 Task: Create a due date automation trigger when advanced on, 2 working days after a card is due add dates due in 1 days at 11:00 AM.
Action: Mouse moved to (1000, 74)
Screenshot: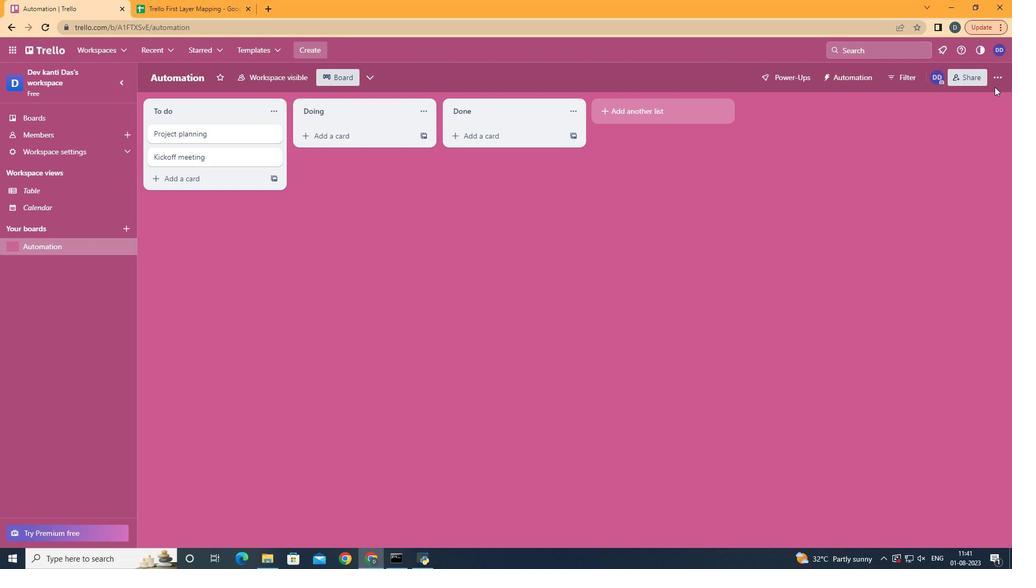 
Action: Mouse pressed left at (1000, 74)
Screenshot: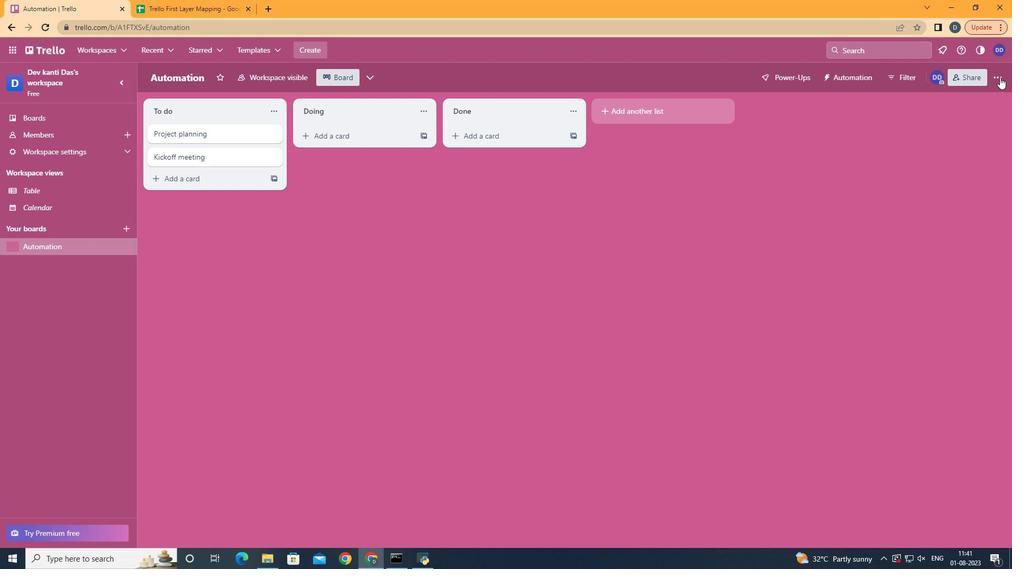 
Action: Mouse moved to (941, 218)
Screenshot: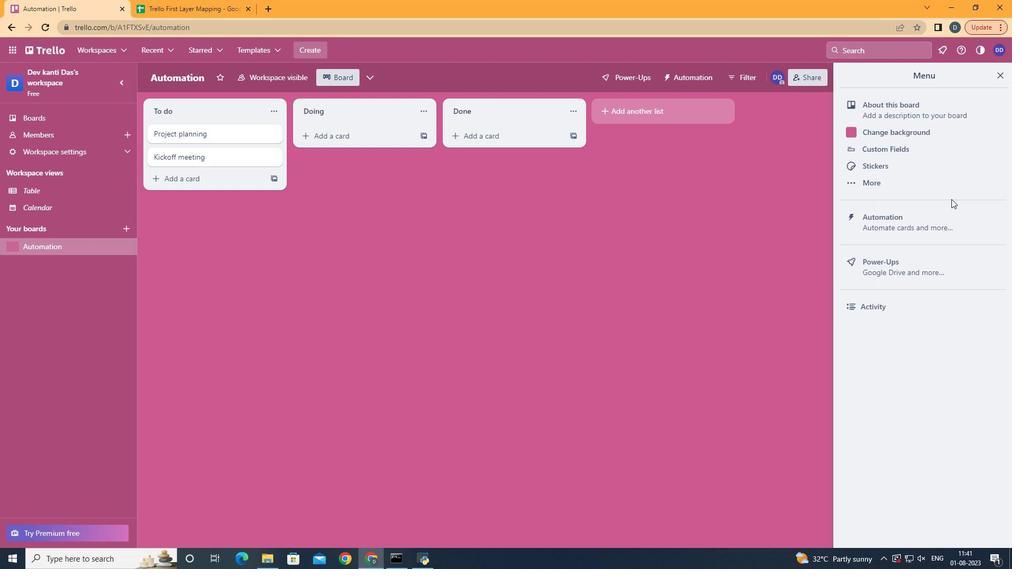 
Action: Mouse pressed left at (941, 218)
Screenshot: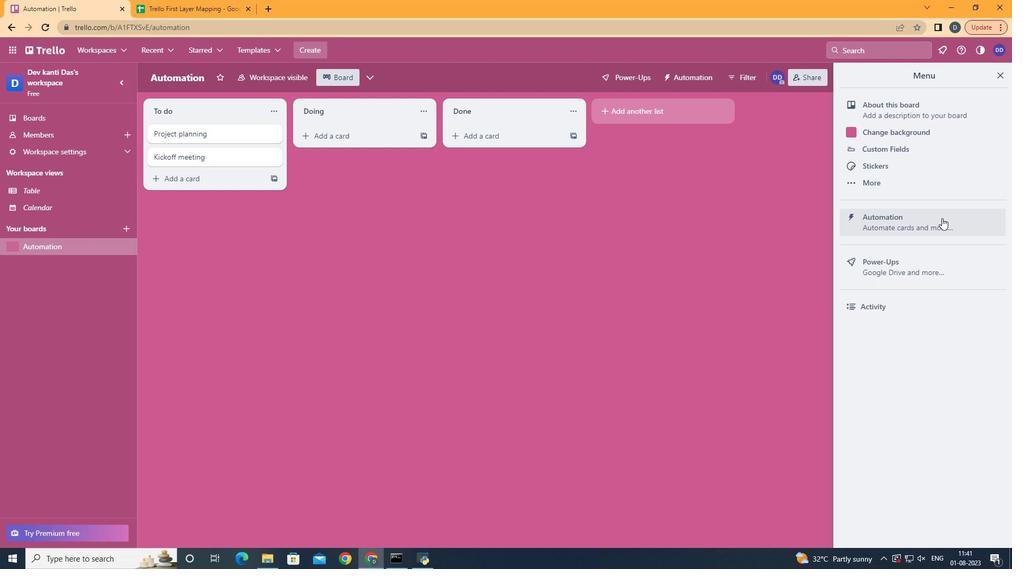 
Action: Mouse moved to (221, 209)
Screenshot: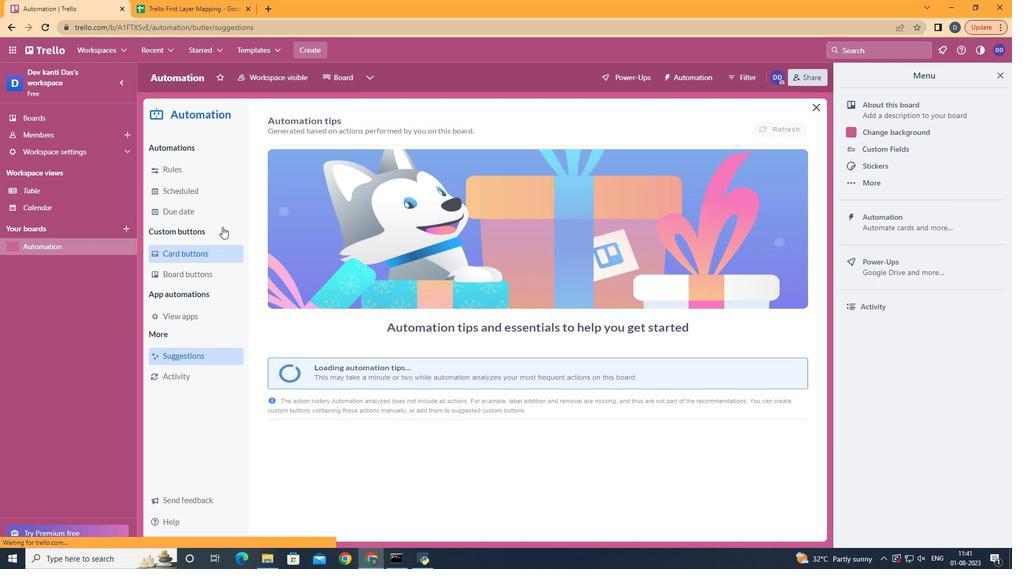 
Action: Mouse pressed left at (221, 209)
Screenshot: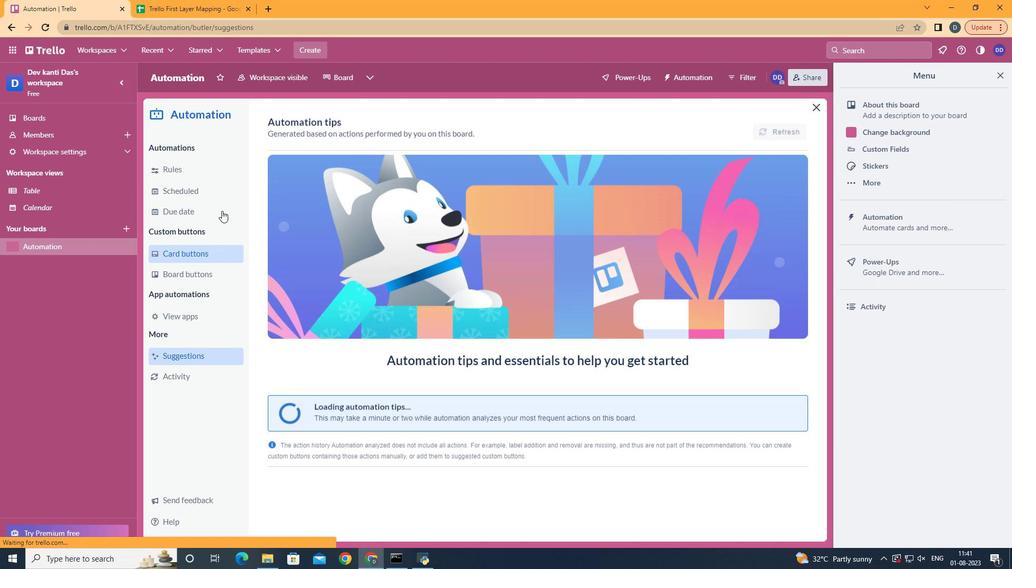 
Action: Mouse moved to (759, 120)
Screenshot: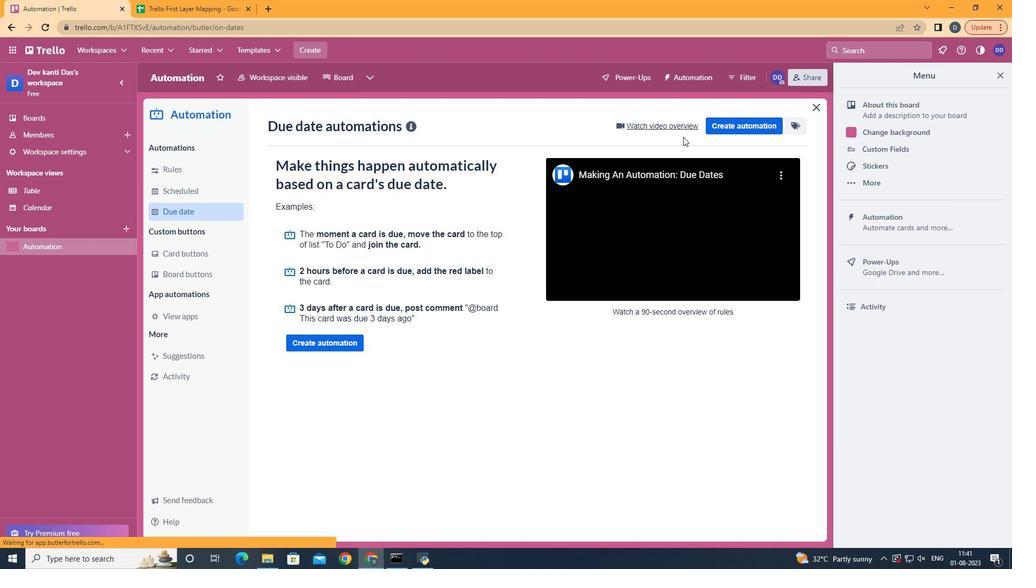
Action: Mouse pressed left at (759, 120)
Screenshot: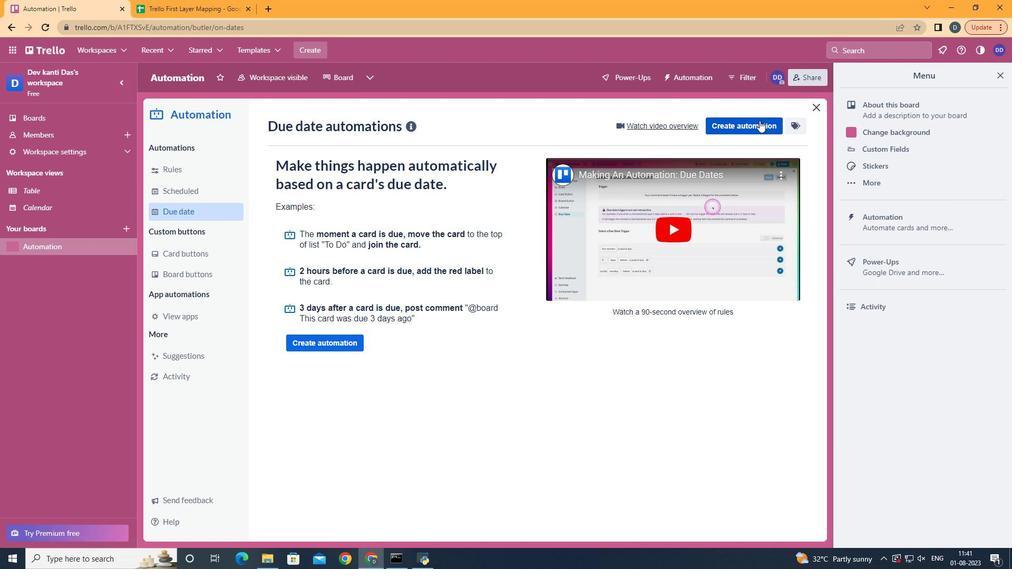 
Action: Mouse moved to (595, 233)
Screenshot: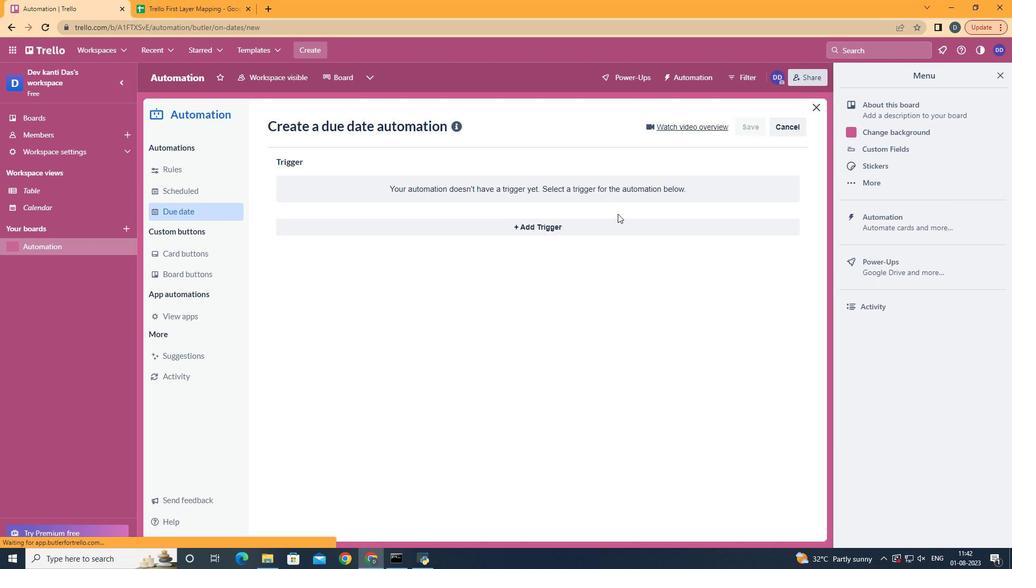 
Action: Mouse pressed left at (595, 233)
Screenshot: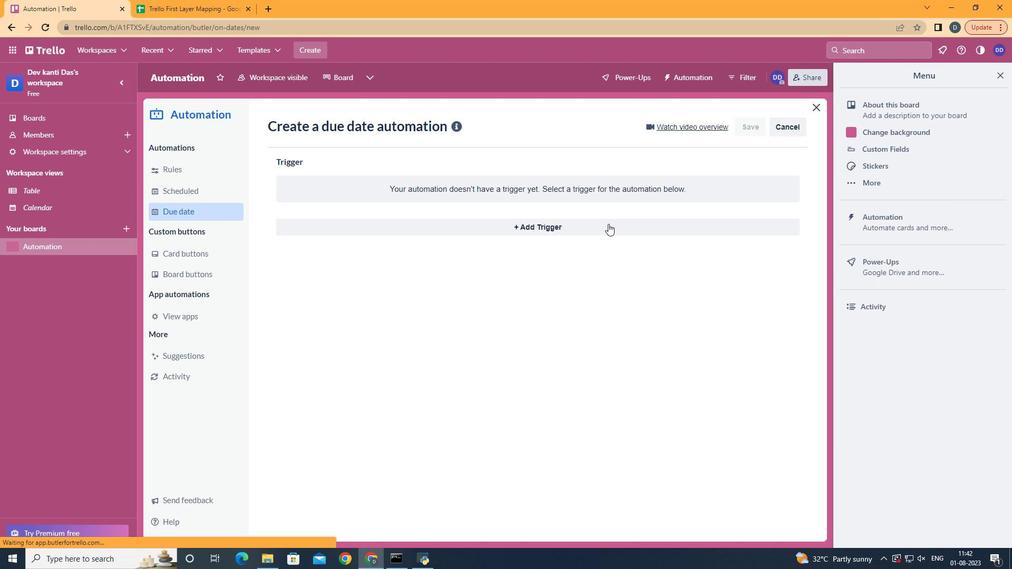 
Action: Mouse moved to (341, 426)
Screenshot: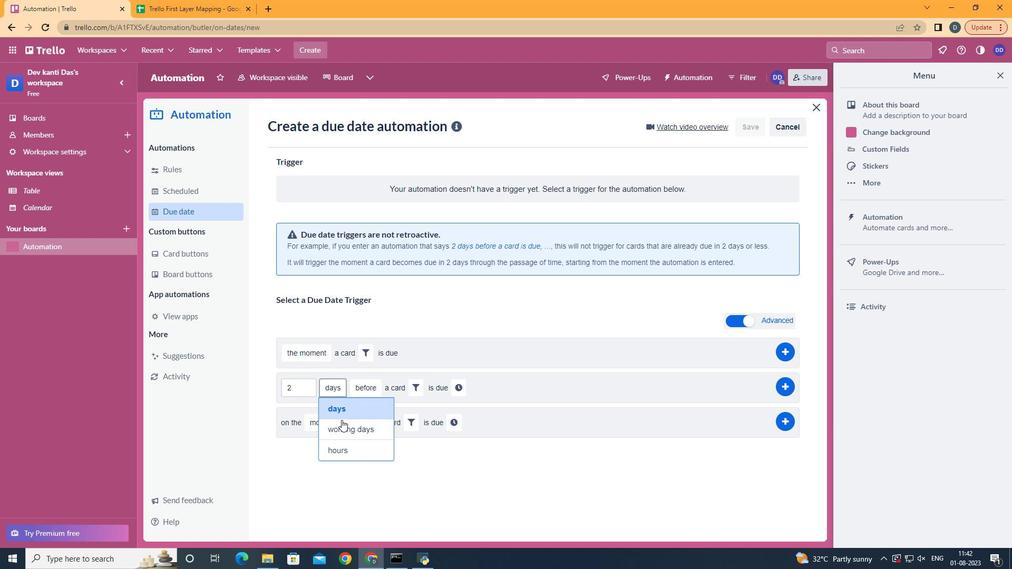 
Action: Mouse pressed left at (341, 426)
Screenshot: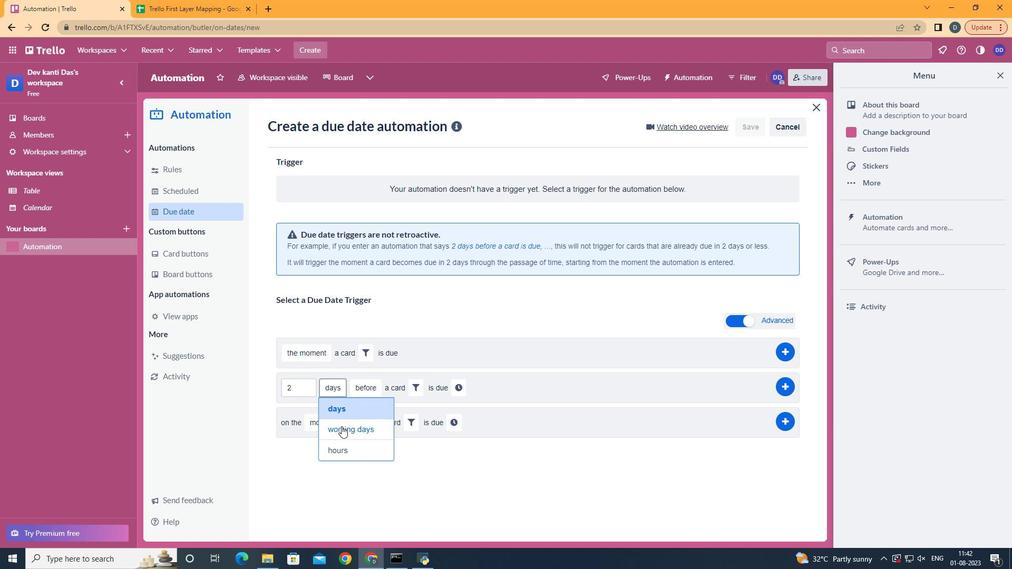 
Action: Mouse moved to (394, 437)
Screenshot: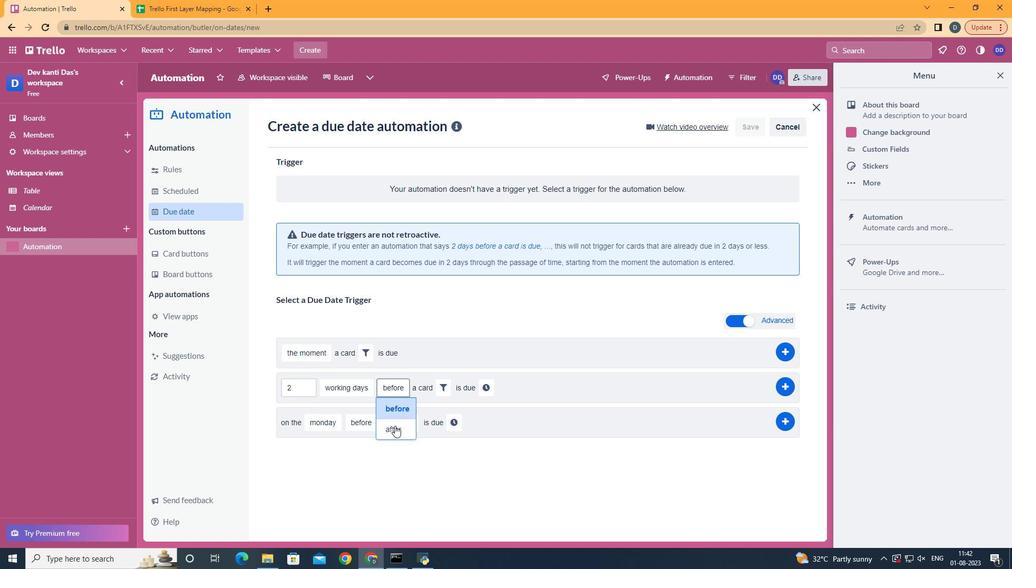 
Action: Mouse pressed left at (394, 437)
Screenshot: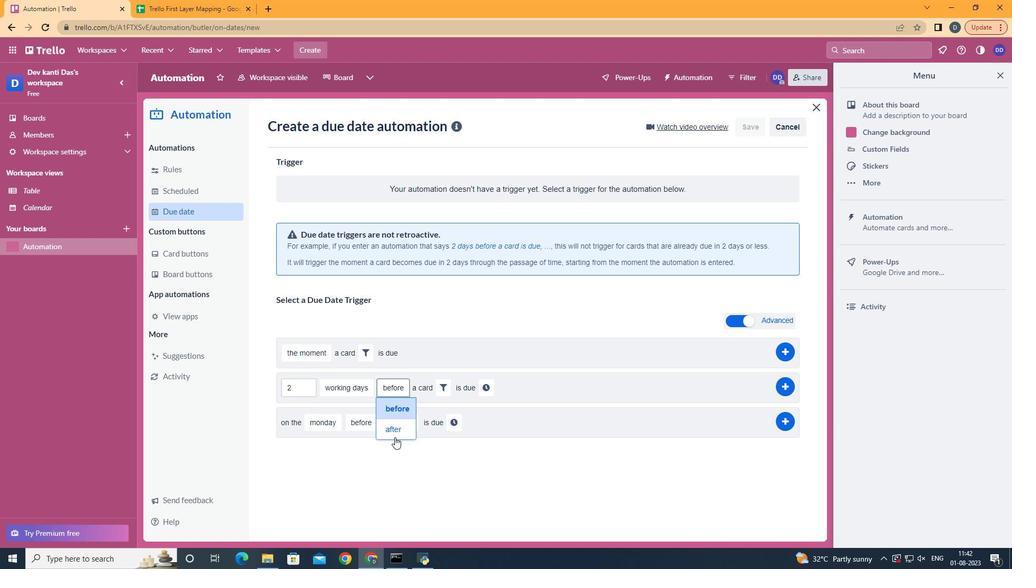 
Action: Mouse moved to (440, 392)
Screenshot: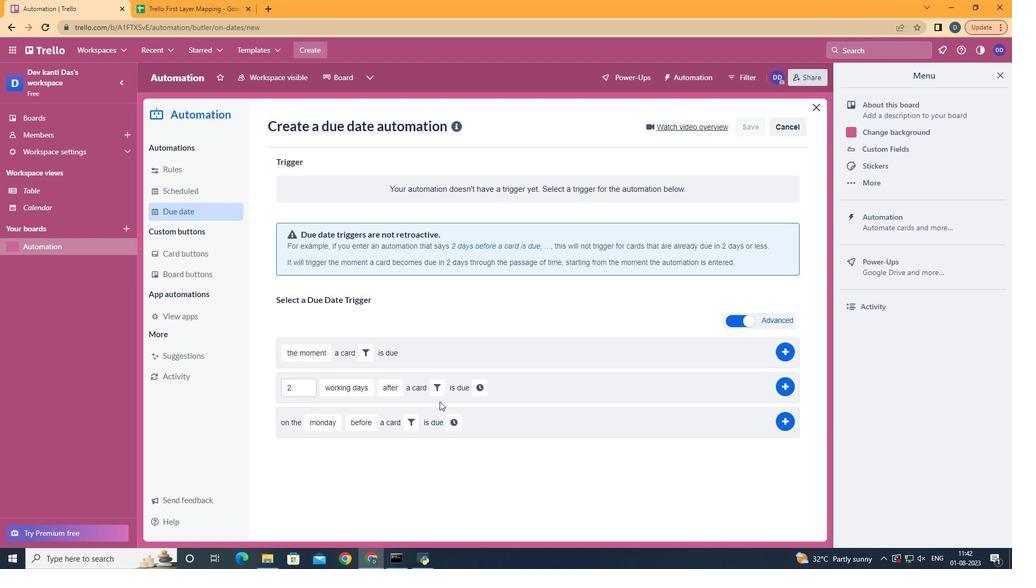 
Action: Mouse pressed left at (440, 392)
Screenshot: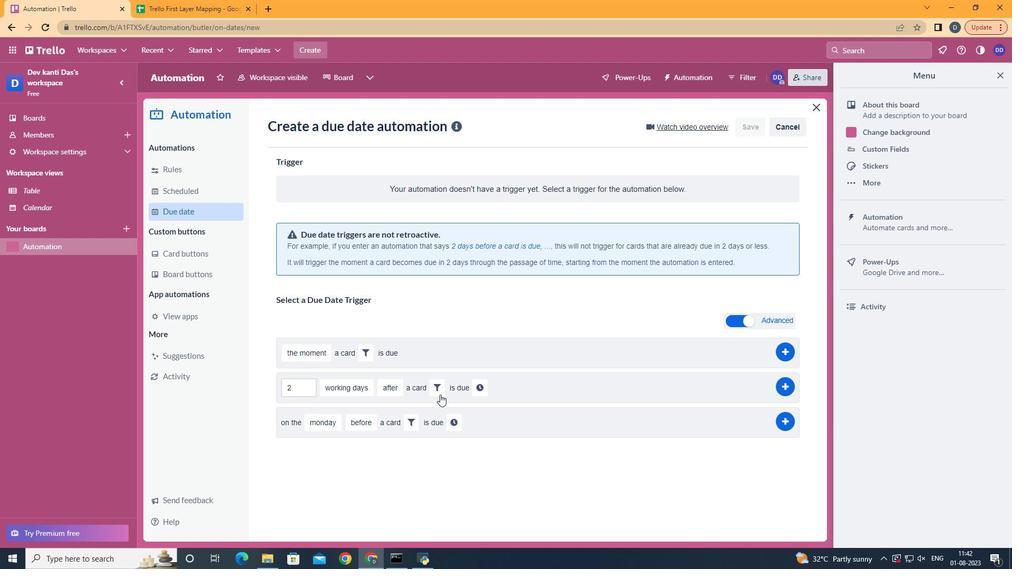 
Action: Mouse moved to (486, 426)
Screenshot: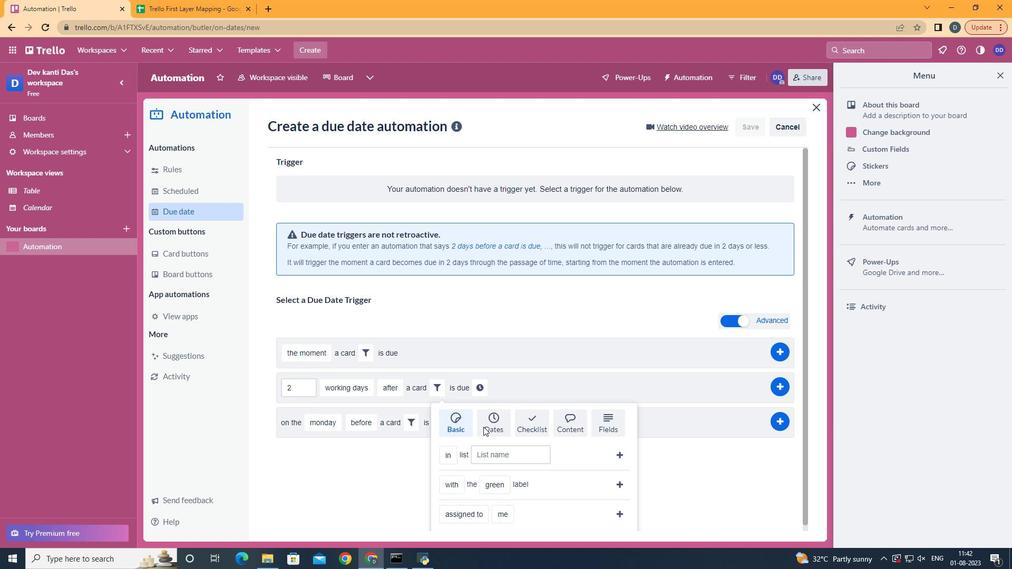 
Action: Mouse pressed left at (486, 426)
Screenshot: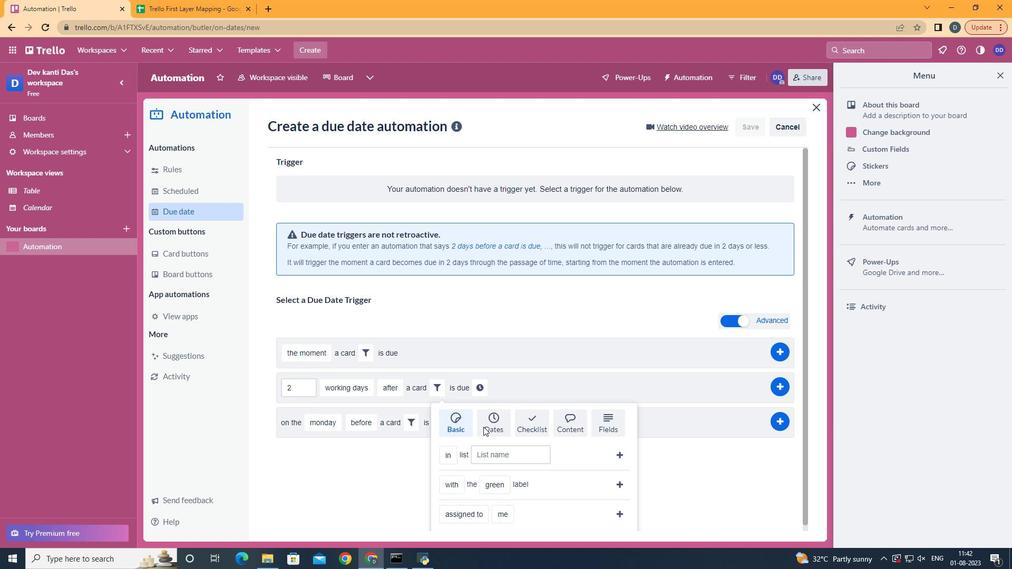 
Action: Mouse scrolled (486, 426) with delta (0, 0)
Screenshot: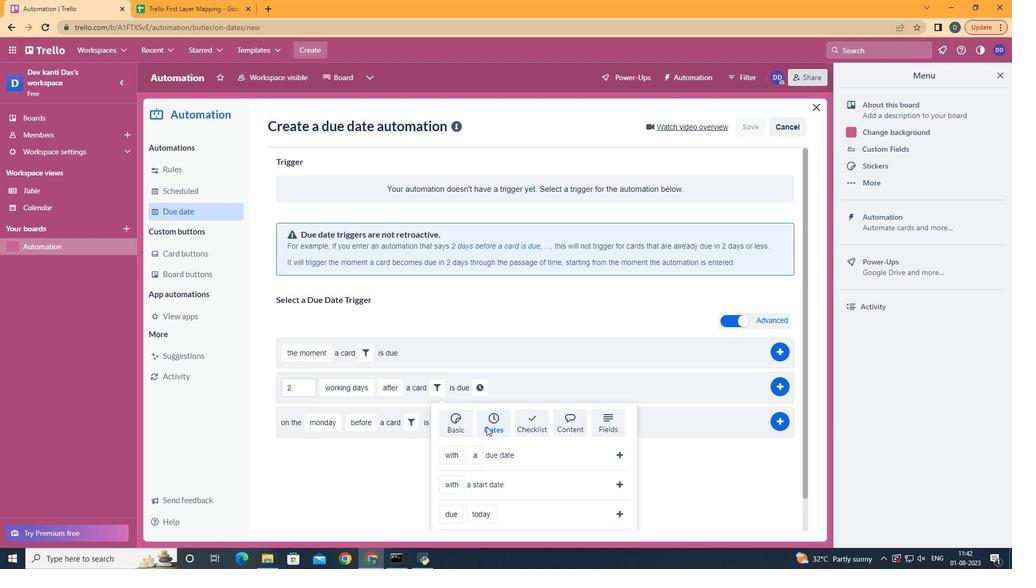 
Action: Mouse scrolled (486, 426) with delta (0, 0)
Screenshot: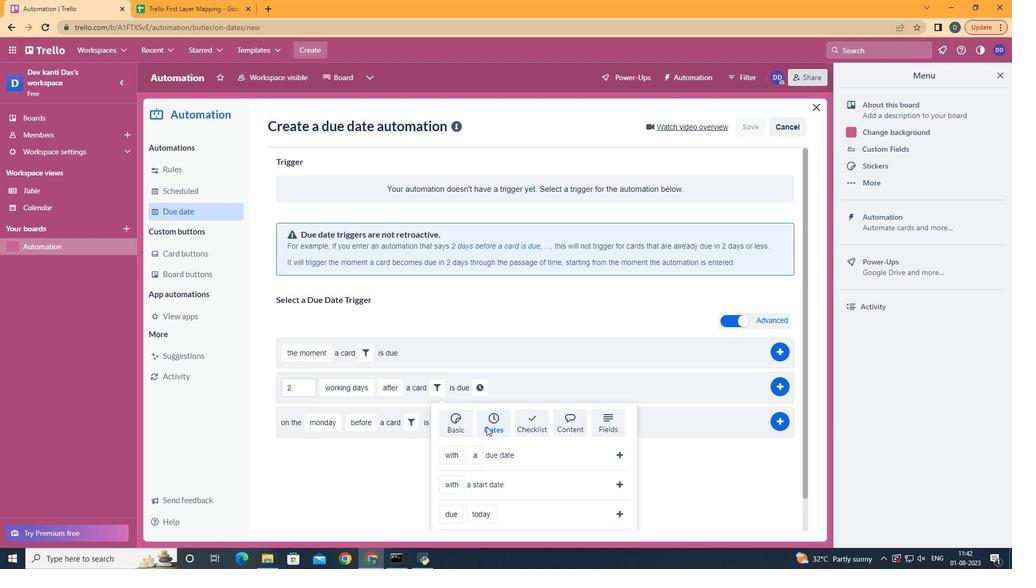 
Action: Mouse scrolled (486, 426) with delta (0, 0)
Screenshot: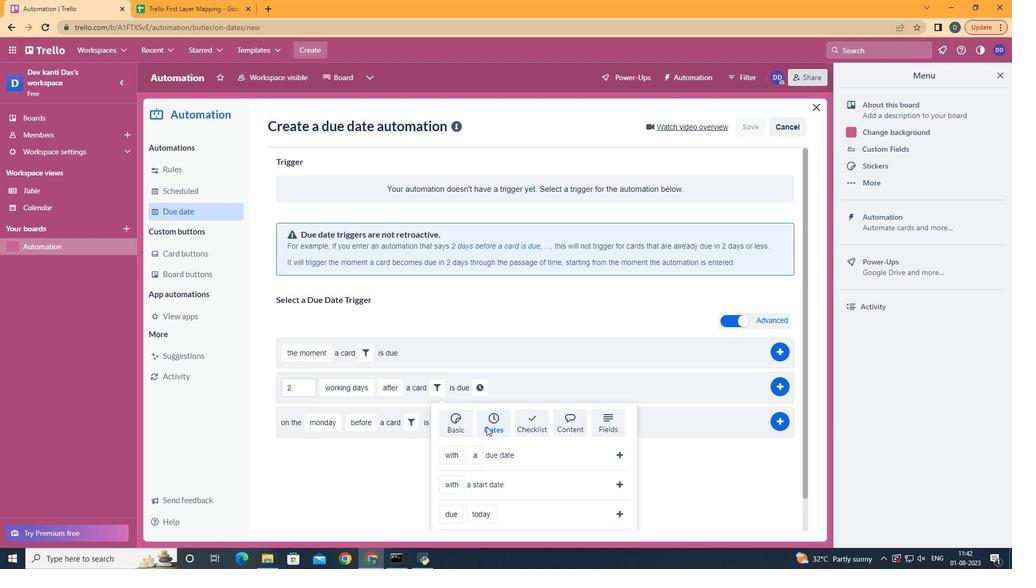 
Action: Mouse scrolled (486, 426) with delta (0, 0)
Screenshot: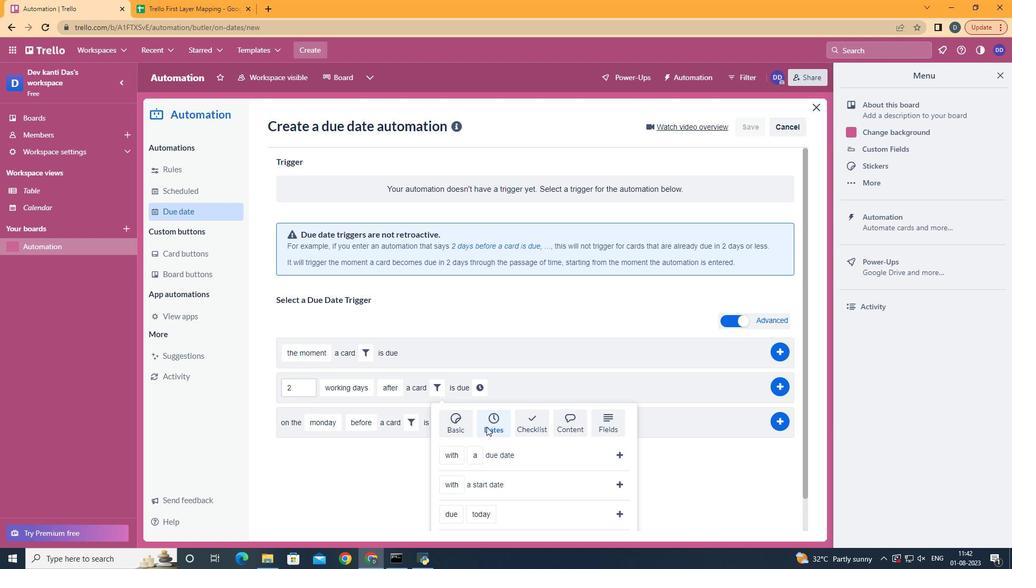 
Action: Mouse scrolled (486, 426) with delta (0, 0)
Screenshot: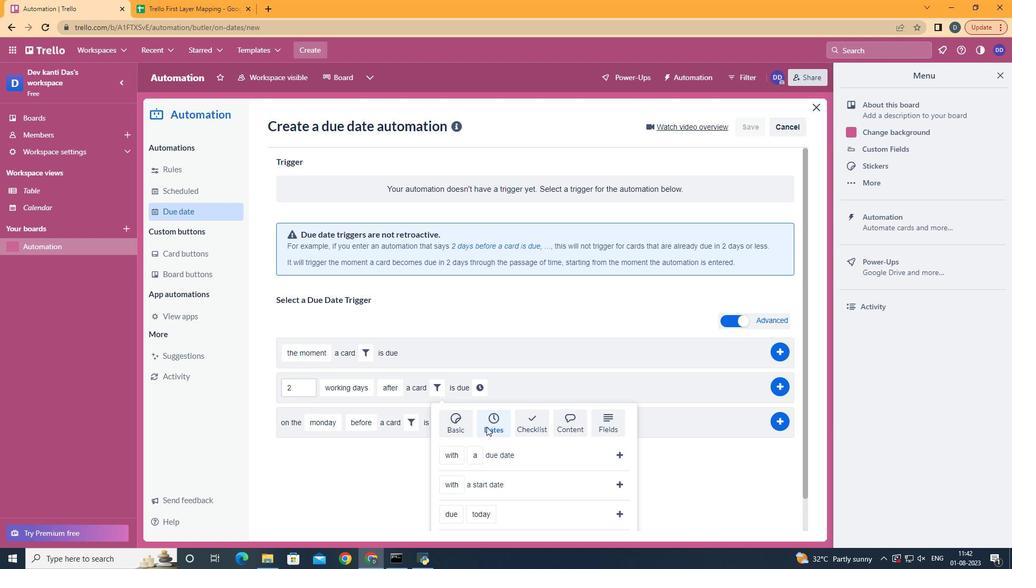 
Action: Mouse moved to (461, 461)
Screenshot: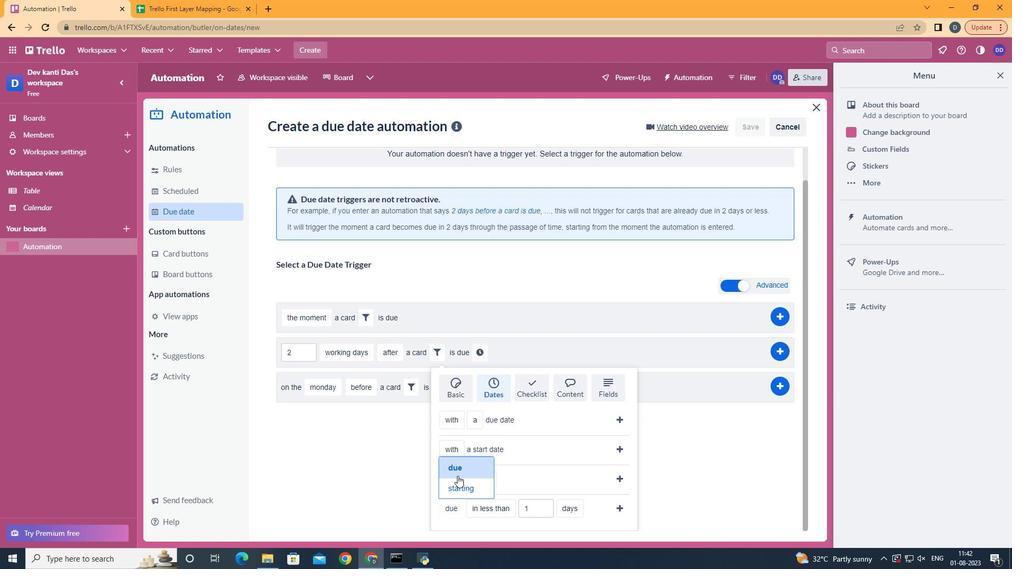 
Action: Mouse pressed left at (461, 461)
Screenshot: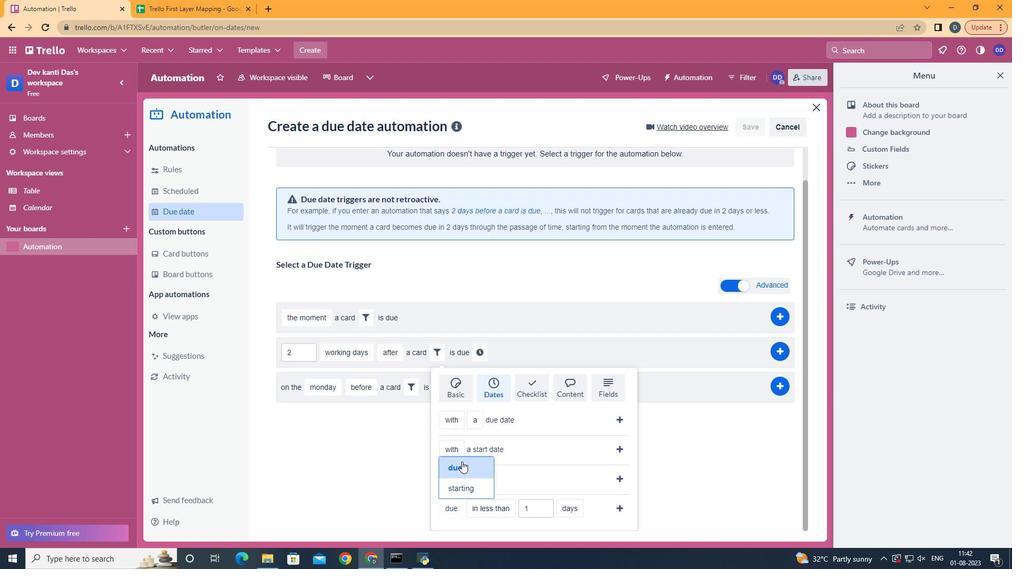 
Action: Mouse moved to (502, 466)
Screenshot: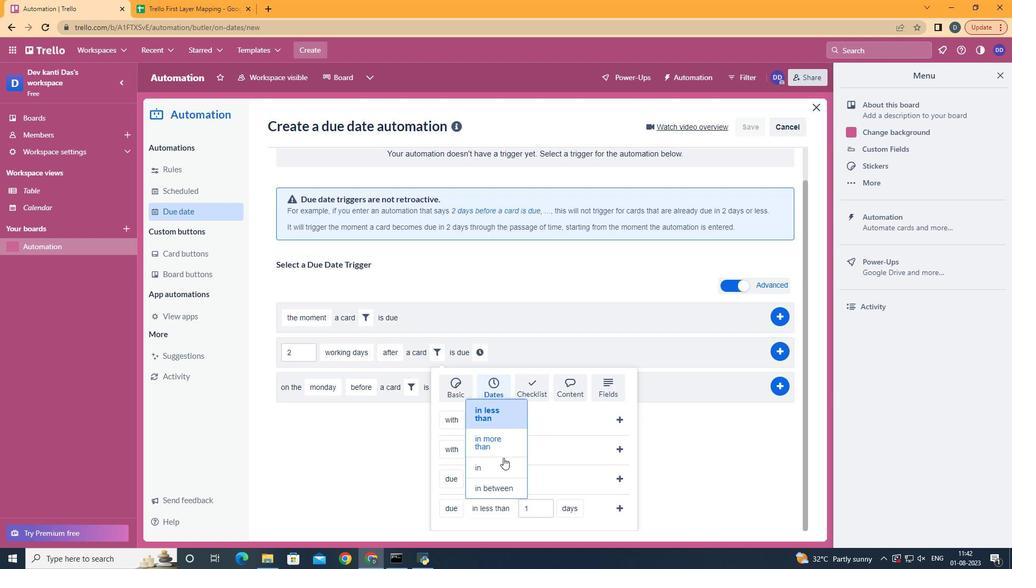 
Action: Mouse pressed left at (502, 466)
Screenshot: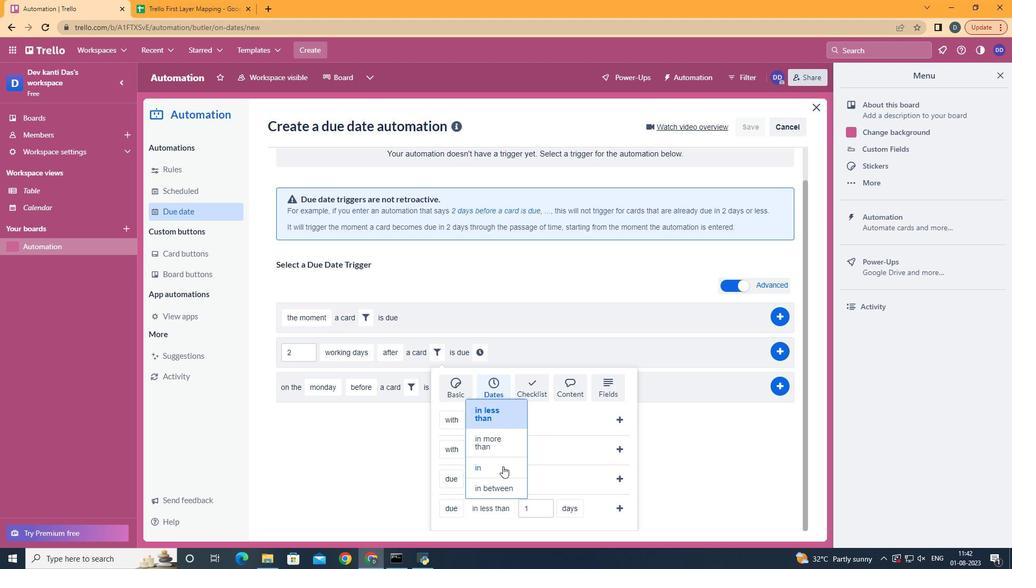 
Action: Mouse moved to (555, 471)
Screenshot: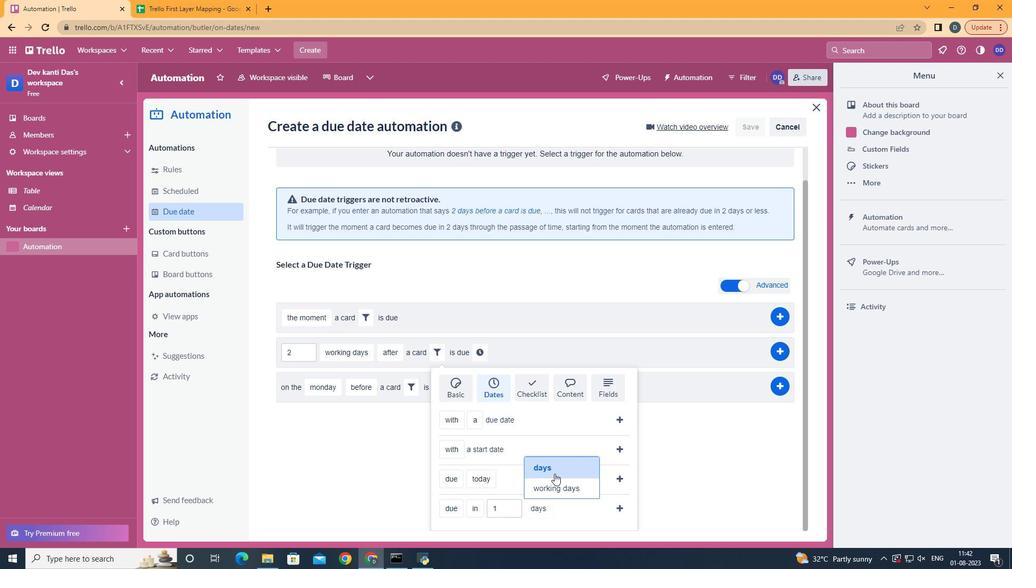 
Action: Mouse pressed left at (555, 471)
Screenshot: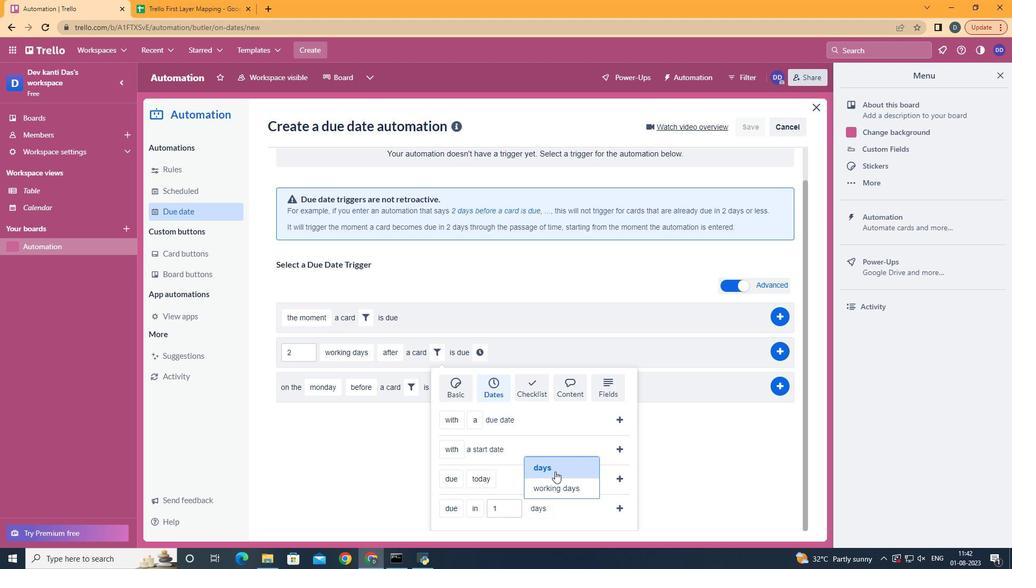 
Action: Mouse moved to (618, 506)
Screenshot: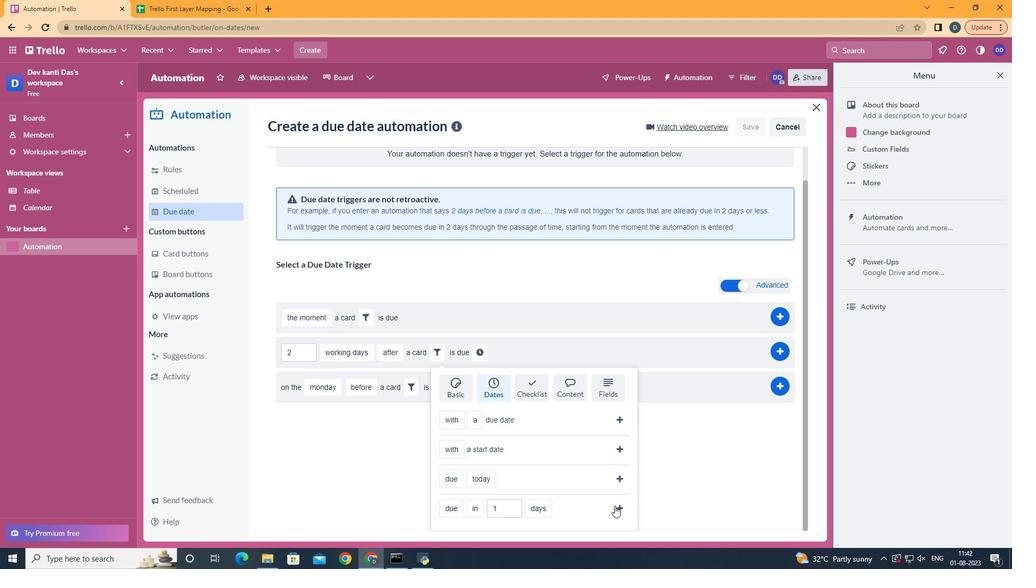 
Action: Mouse pressed left at (618, 506)
Screenshot: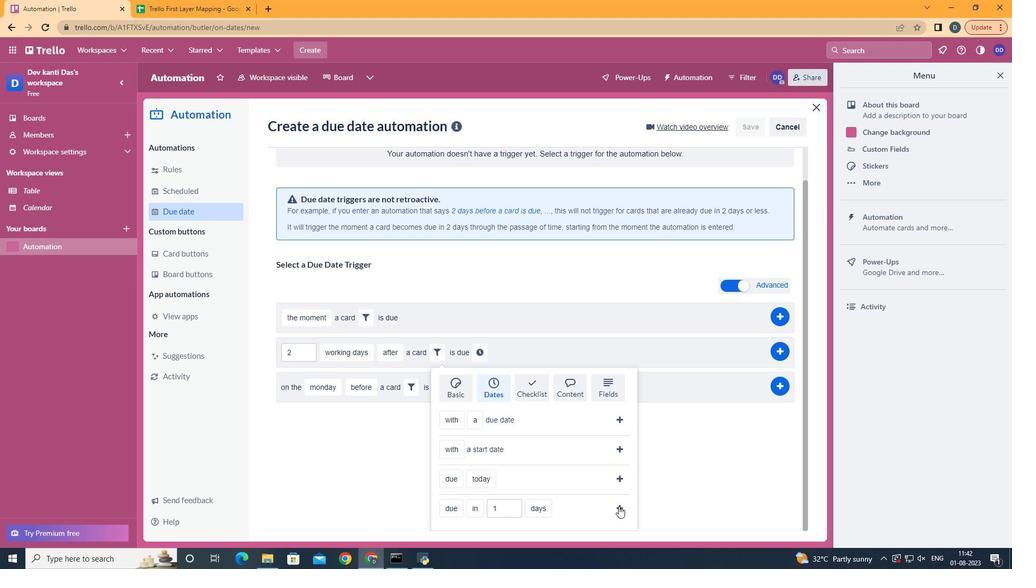
Action: Mouse moved to (549, 384)
Screenshot: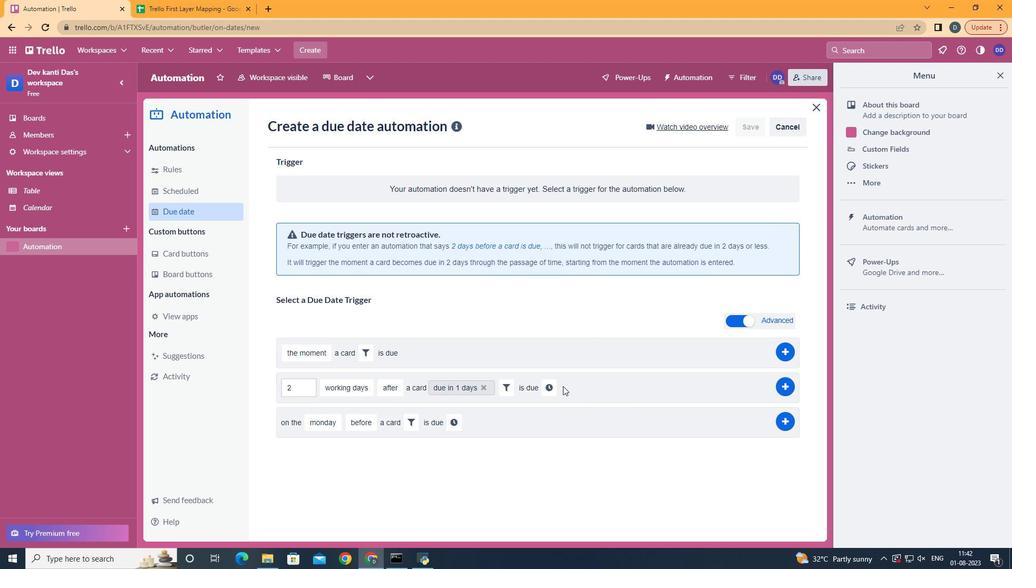 
Action: Mouse pressed left at (549, 384)
Screenshot: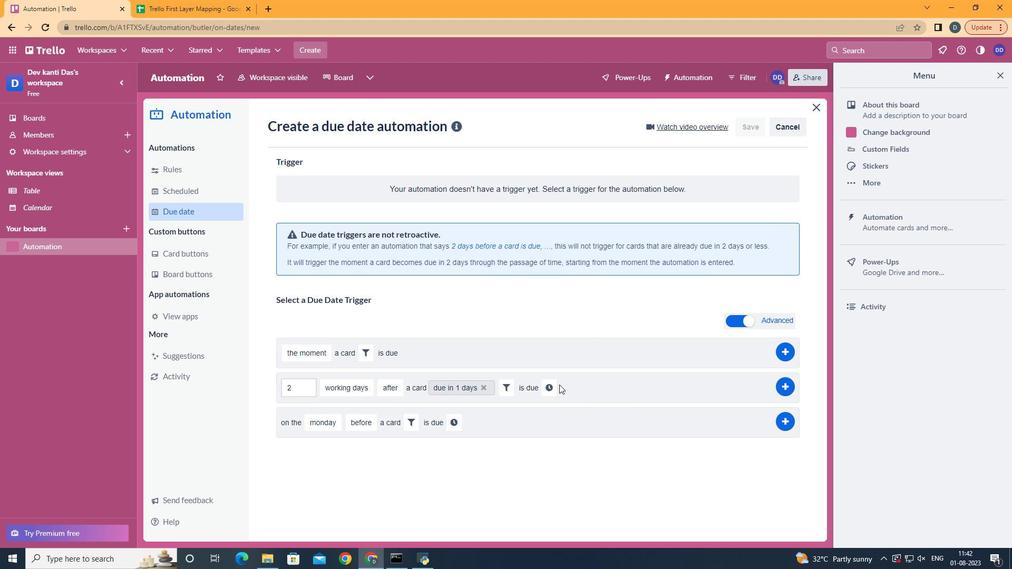 
Action: Mouse moved to (620, 392)
Screenshot: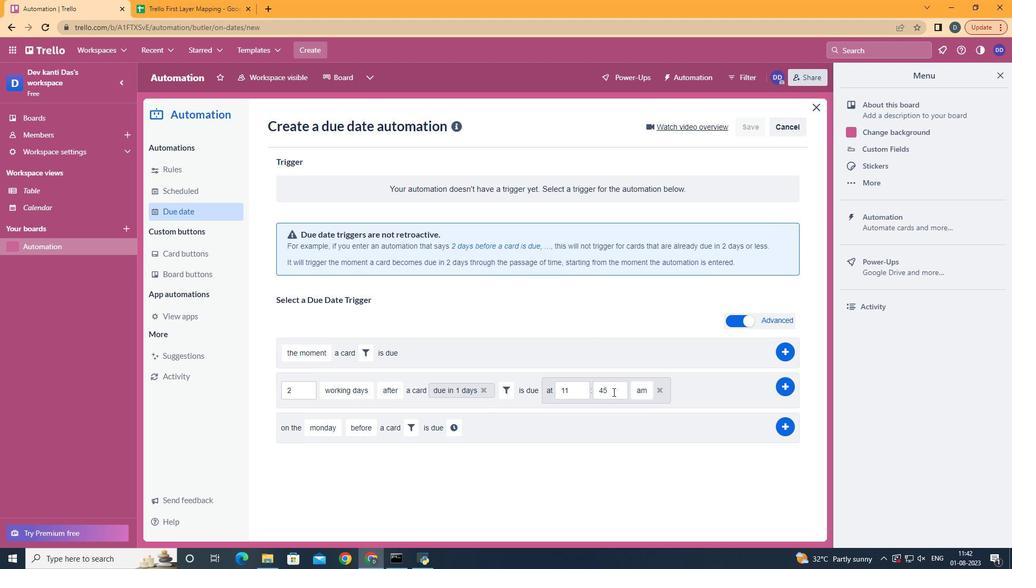 
Action: Mouse pressed left at (620, 392)
Screenshot: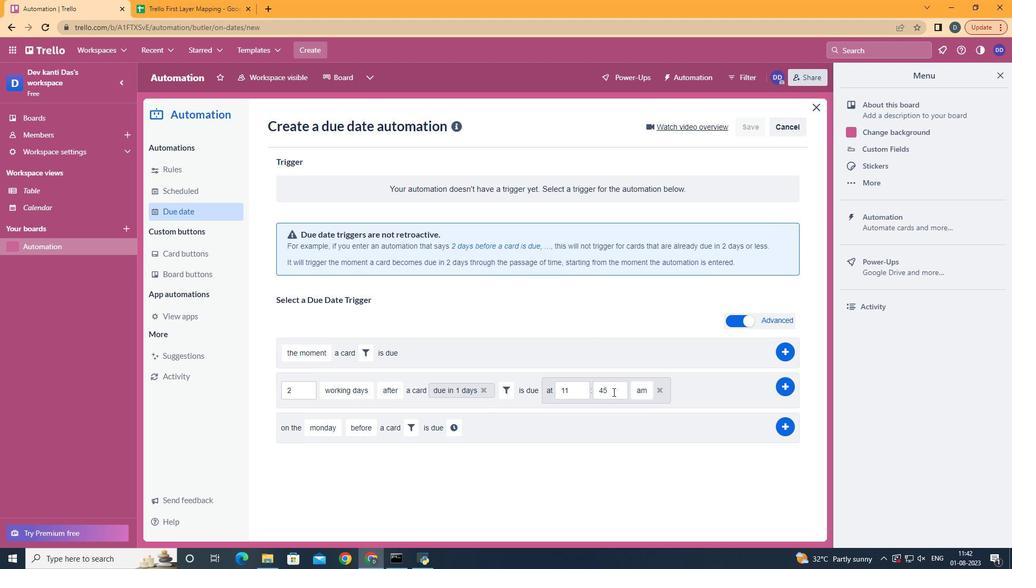 
Action: Key pressed <Key.backspace><Key.backspace>00
Screenshot: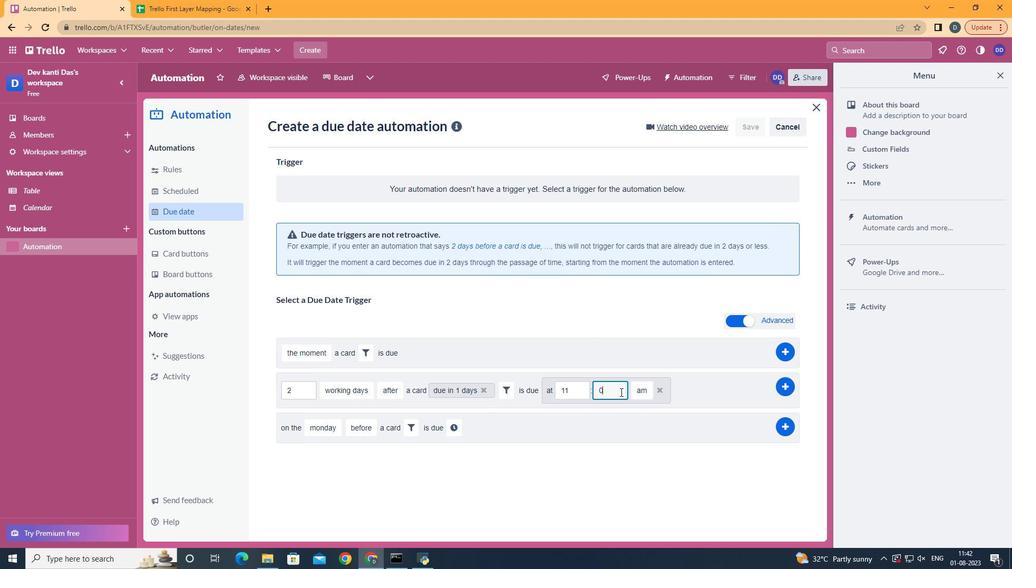 
Action: Mouse moved to (789, 386)
Screenshot: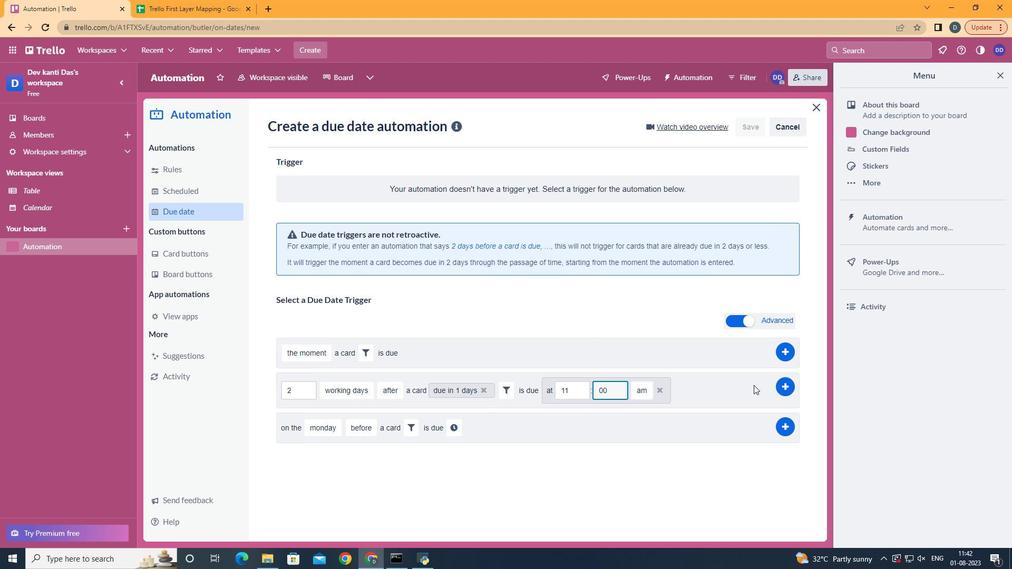 
Action: Mouse pressed left at (789, 386)
Screenshot: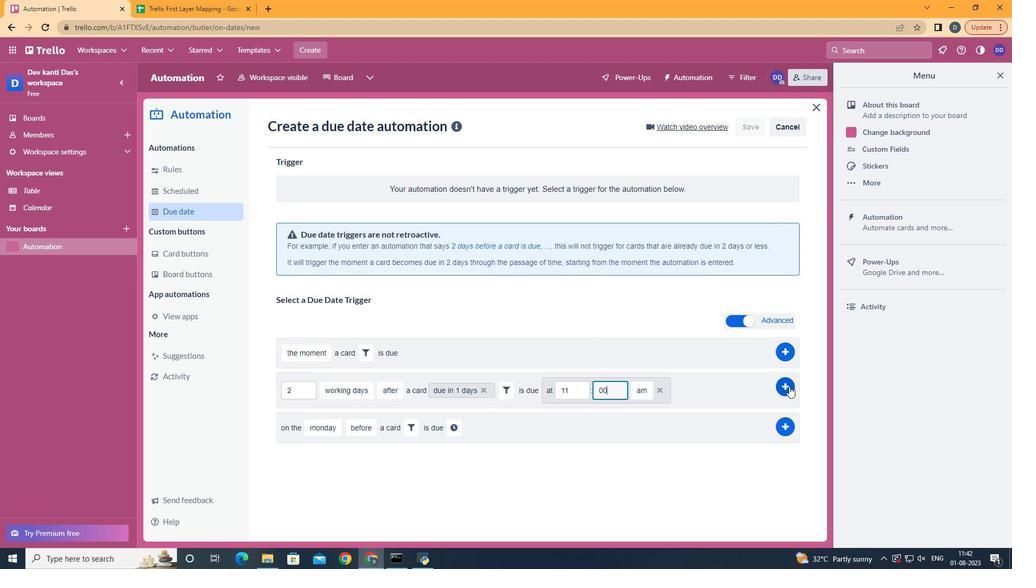 
Action: Mouse moved to (407, 191)
Screenshot: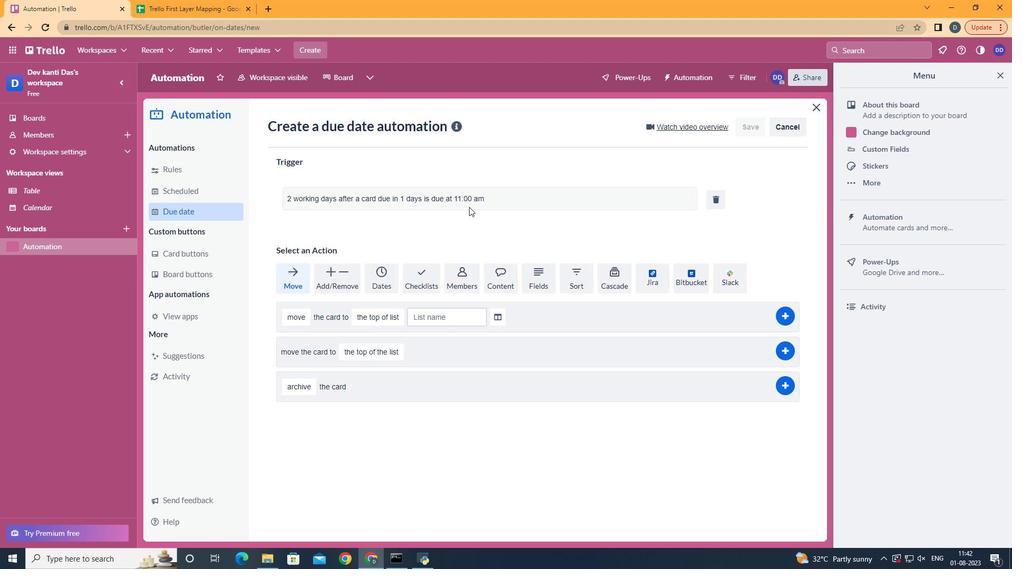 
